 Task: Look for products that are on sale.
Action: Mouse moved to (25, 87)
Screenshot: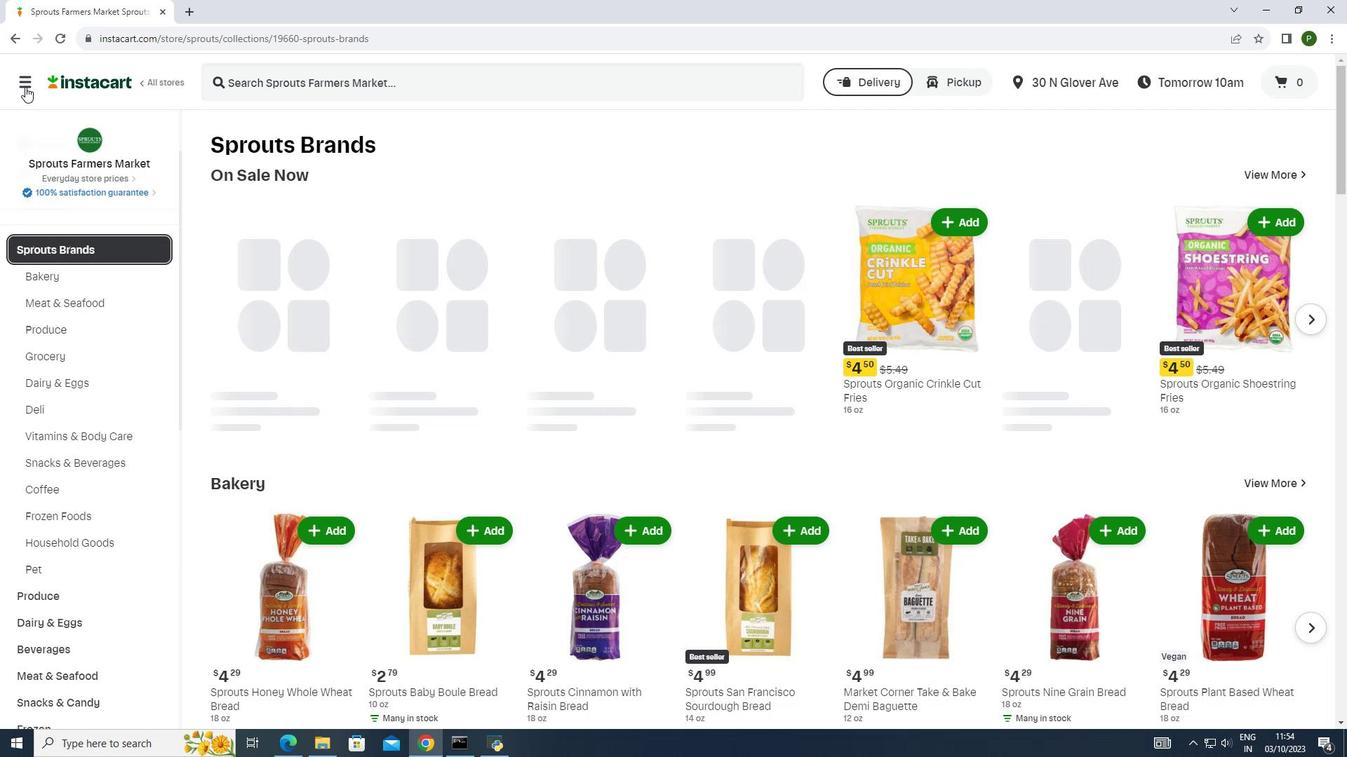 
Action: Mouse pressed left at (25, 87)
Screenshot: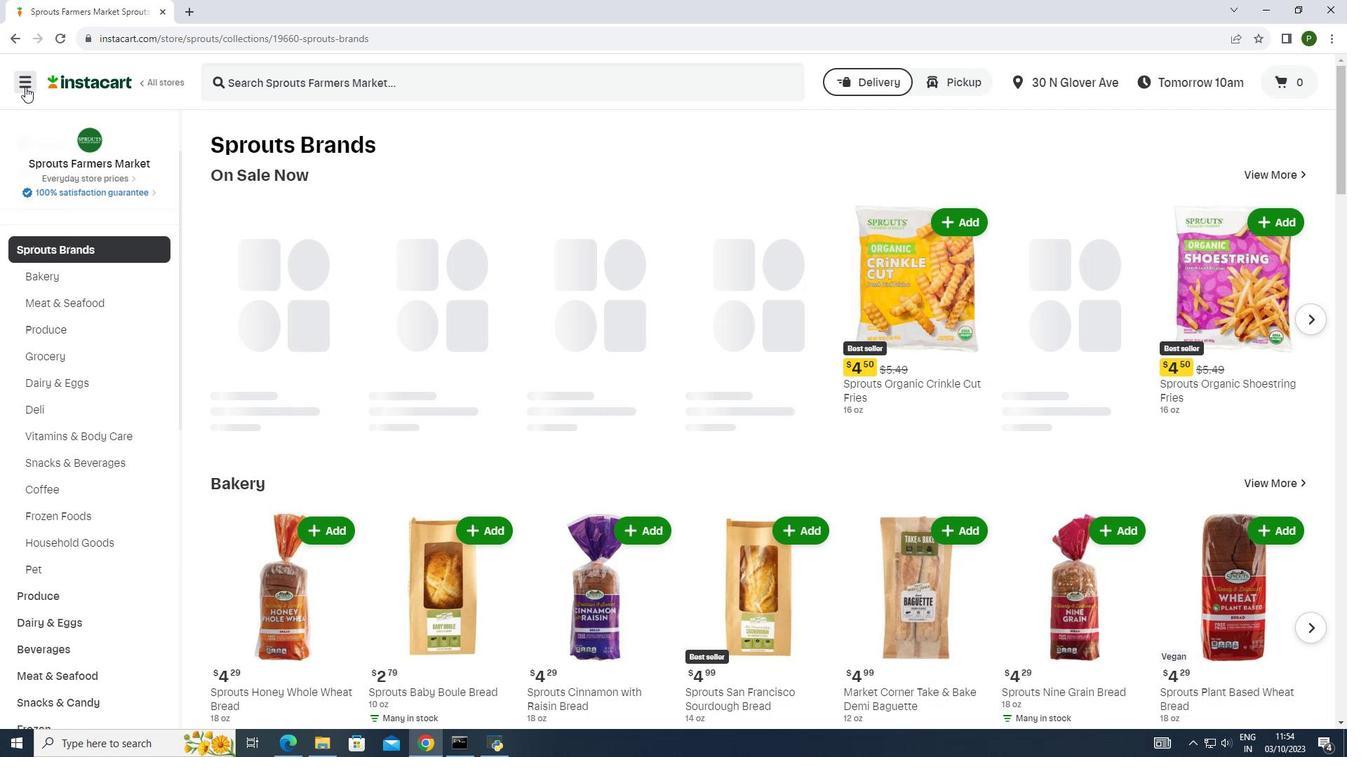 
Action: Mouse moved to (58, 361)
Screenshot: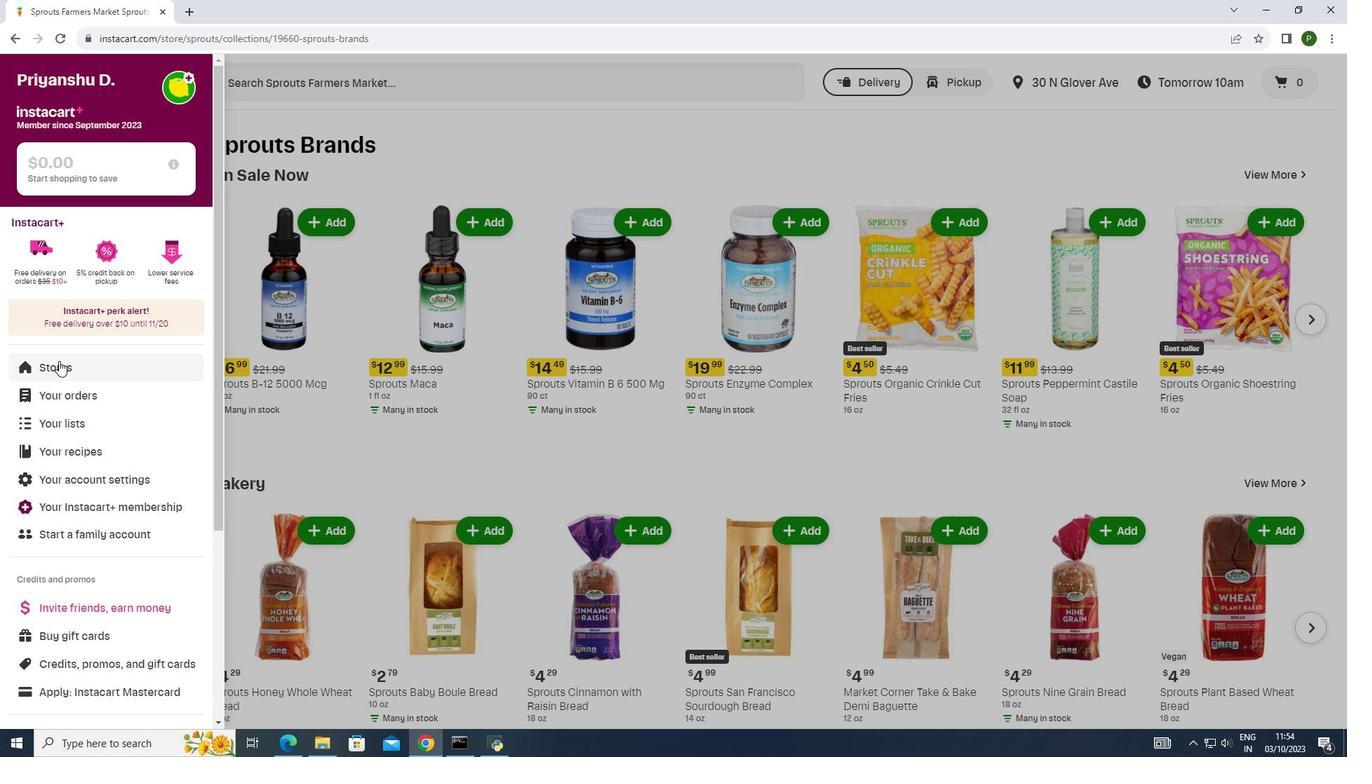 
Action: Mouse pressed left at (58, 361)
Screenshot: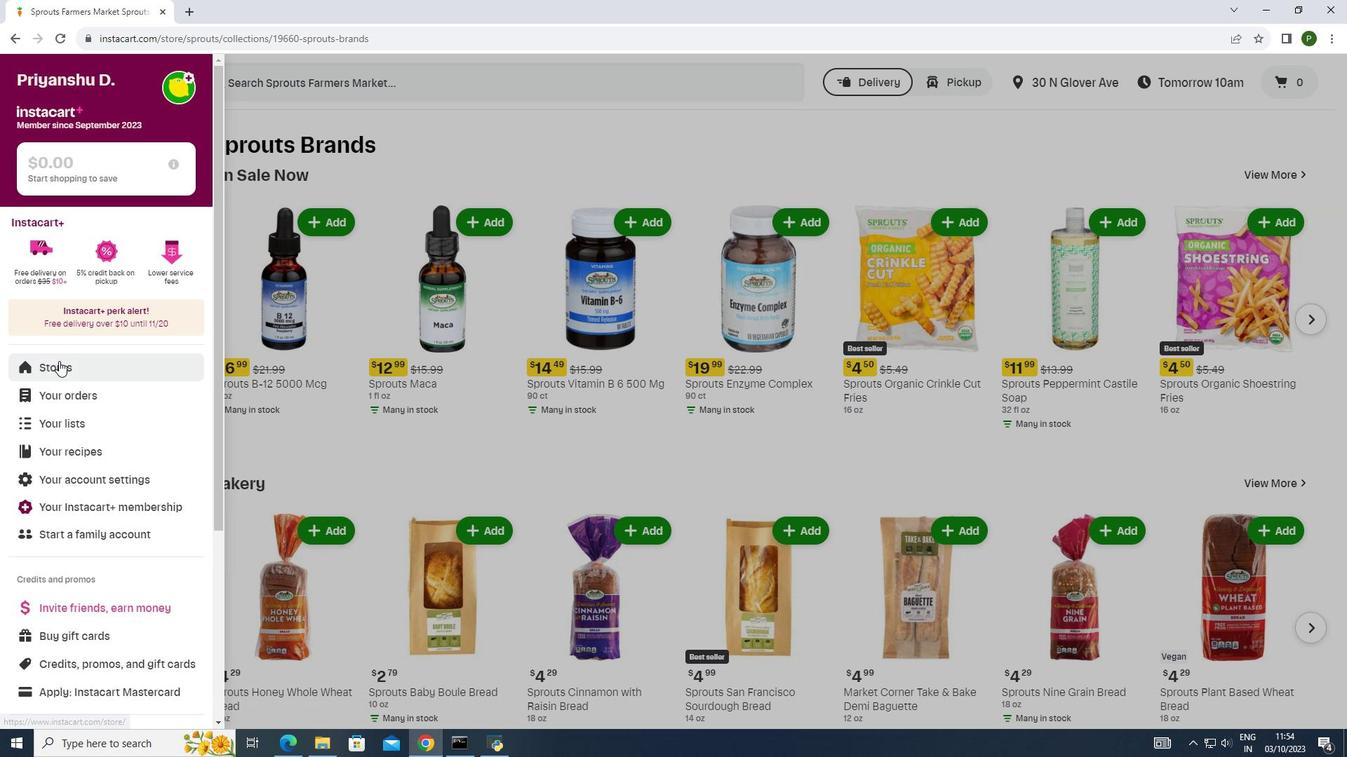 
Action: Mouse moved to (318, 141)
Screenshot: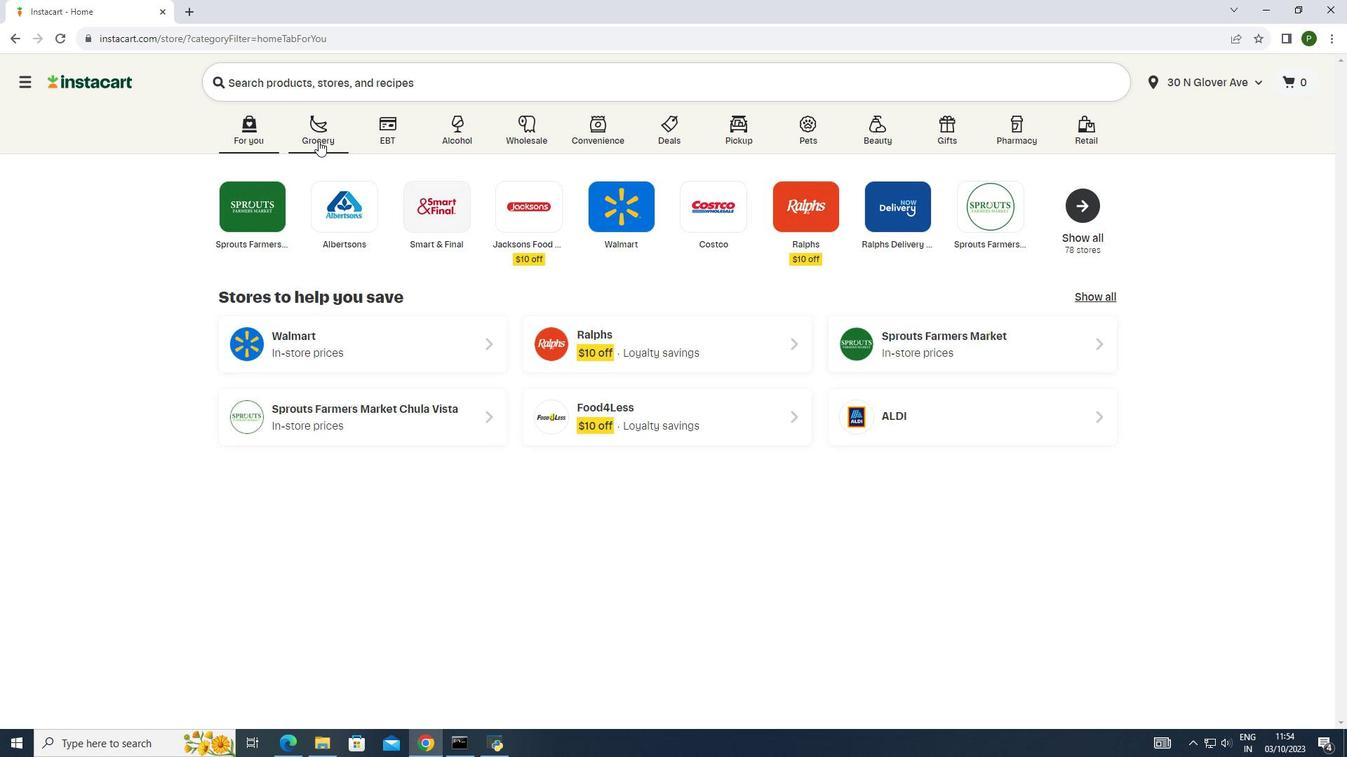 
Action: Mouse pressed left at (318, 141)
Screenshot: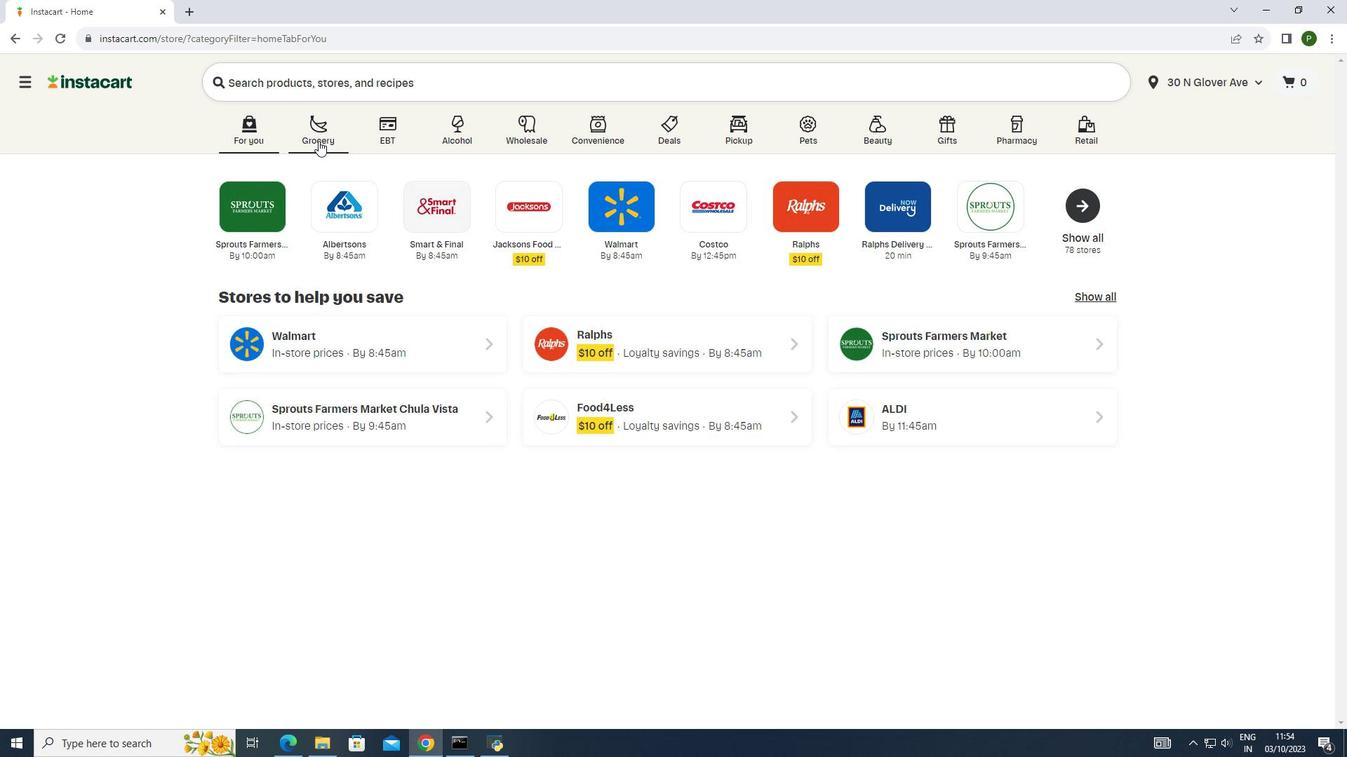 
Action: Mouse moved to (695, 207)
Screenshot: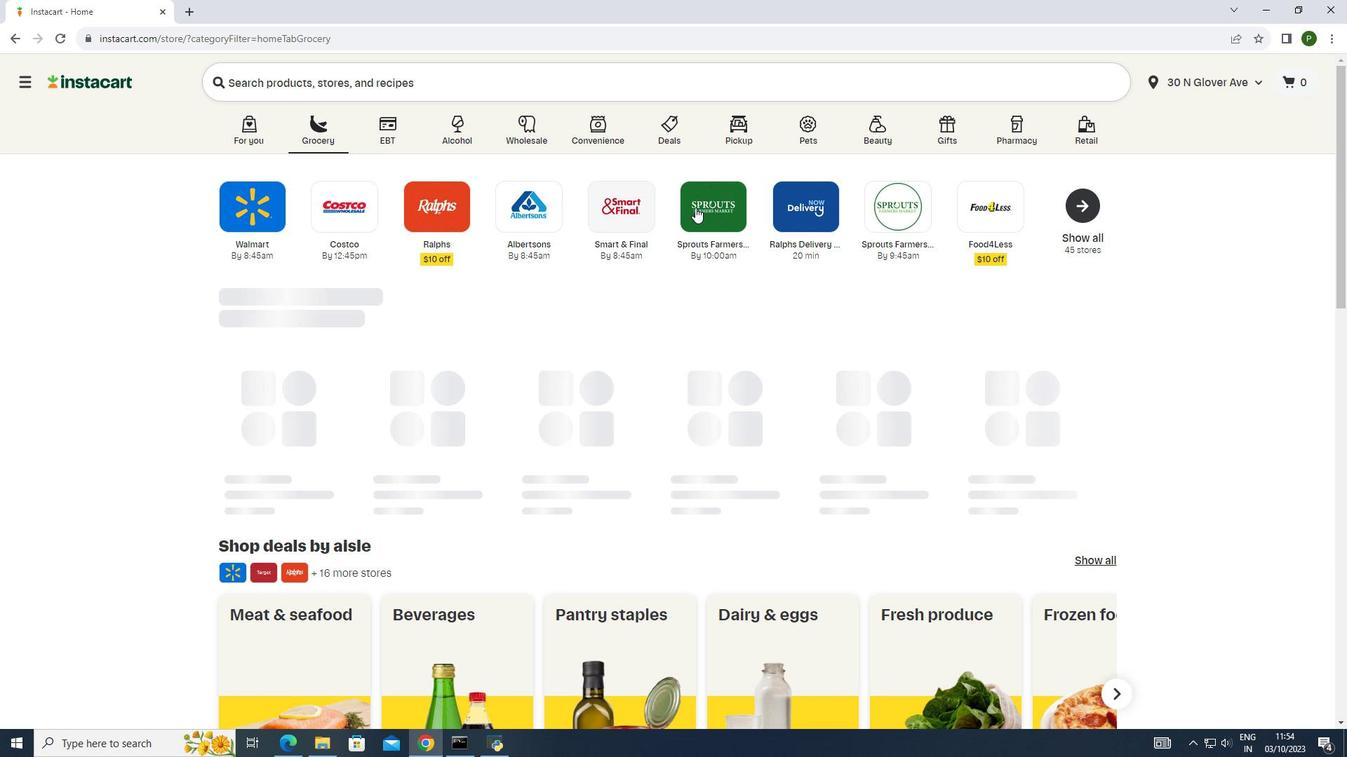 
Action: Mouse pressed left at (695, 207)
Screenshot: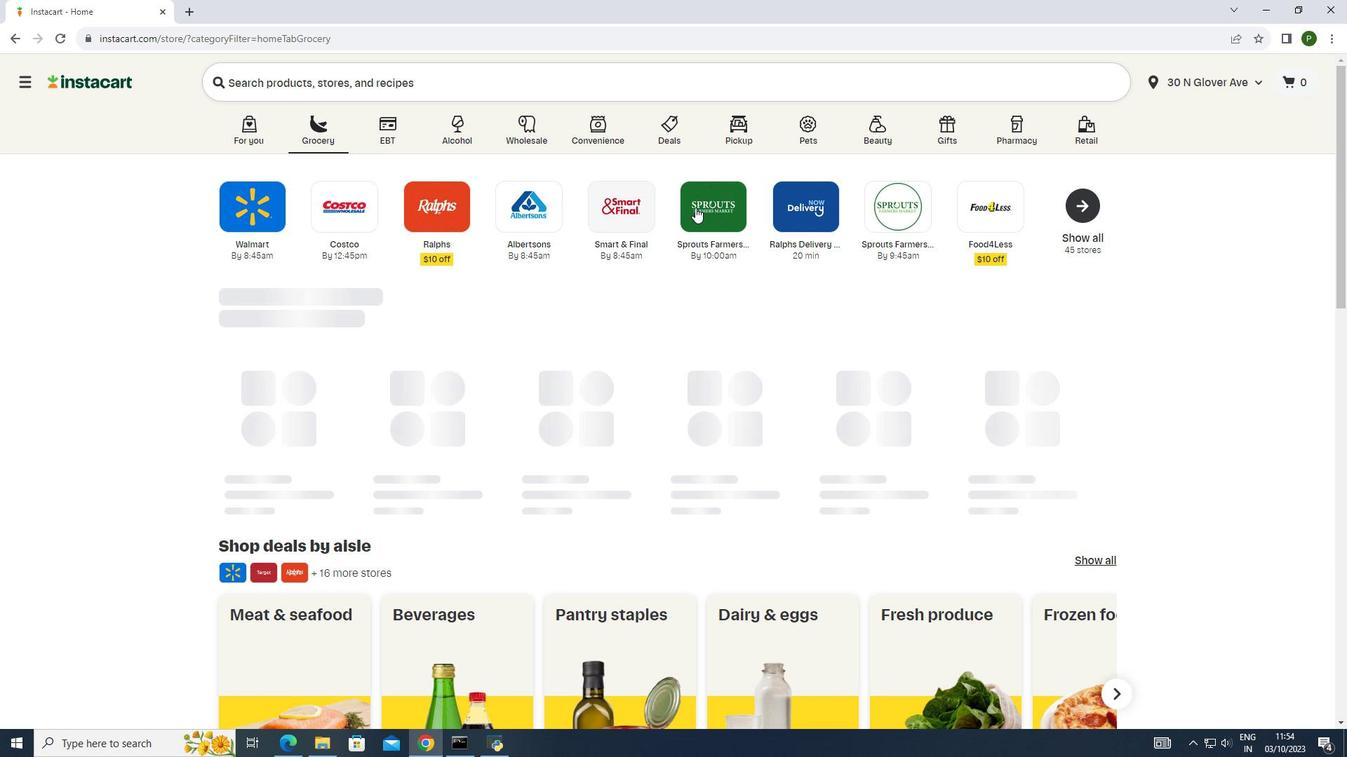 
Action: Mouse moved to (95, 380)
Screenshot: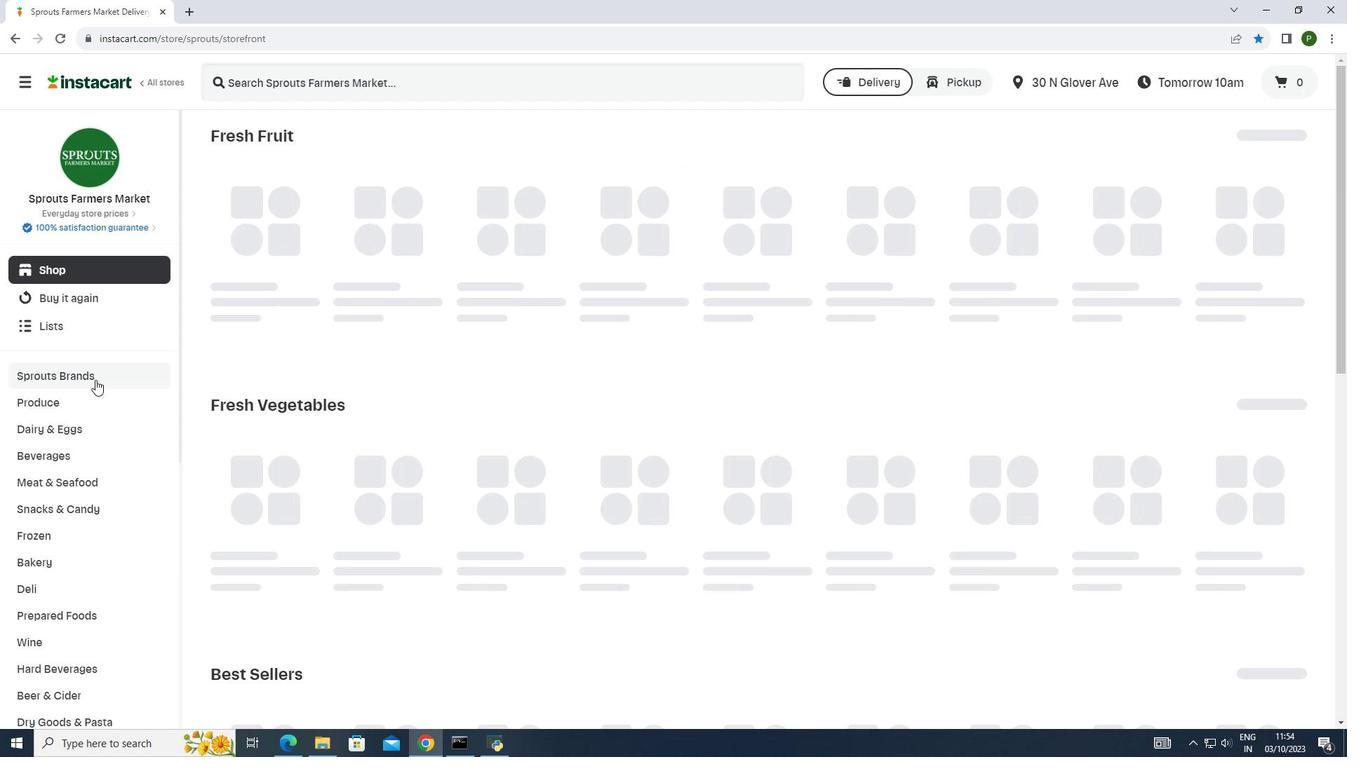 
Action: Mouse pressed left at (95, 380)
Screenshot: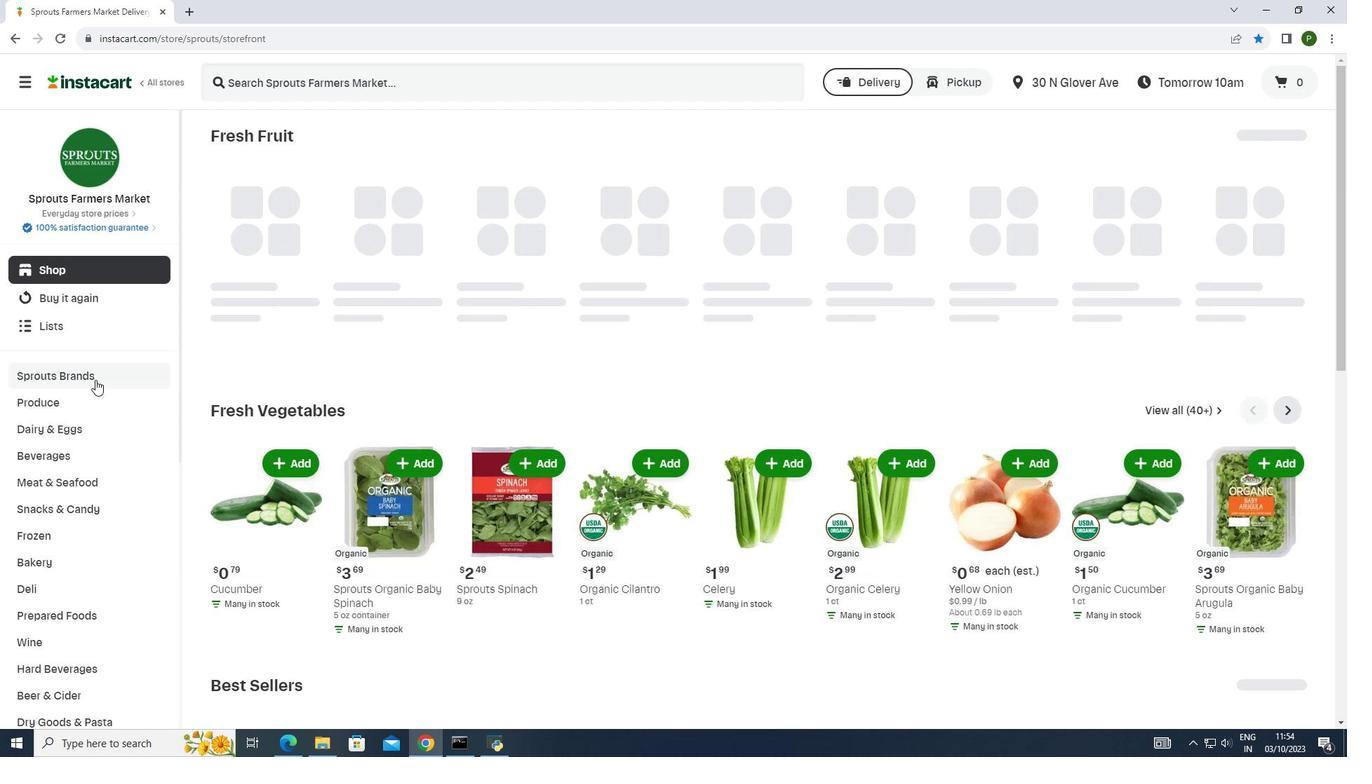 
Action: Mouse moved to (79, 482)
Screenshot: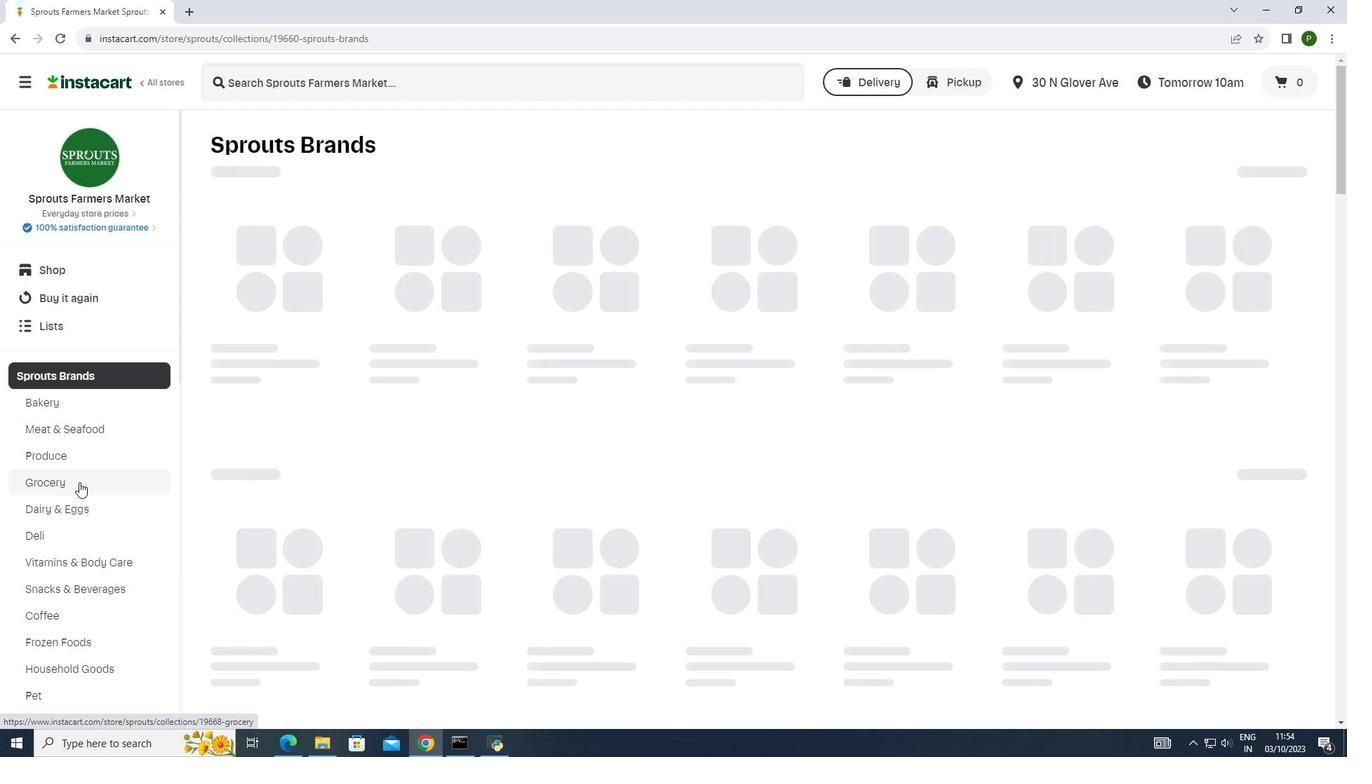 
Action: Mouse pressed left at (79, 482)
Screenshot: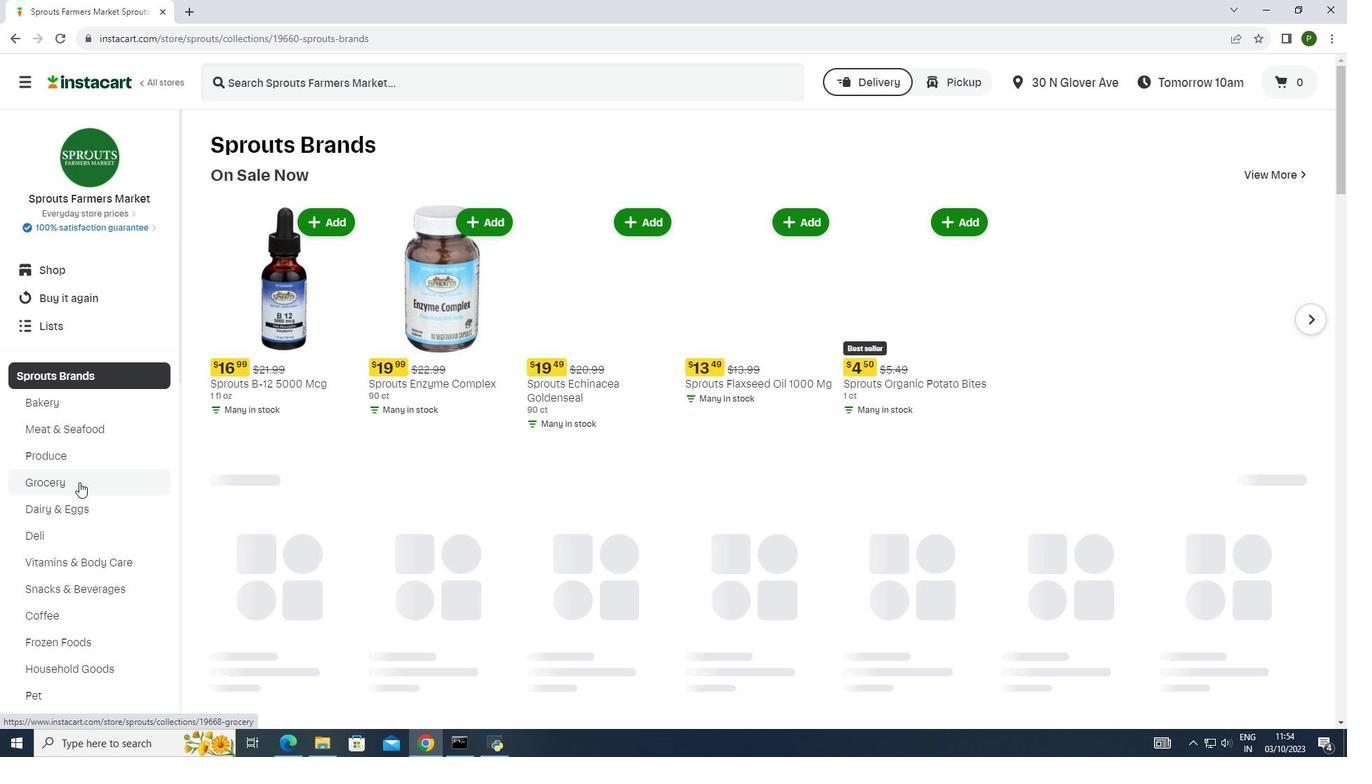 
Action: Mouse moved to (321, 179)
Screenshot: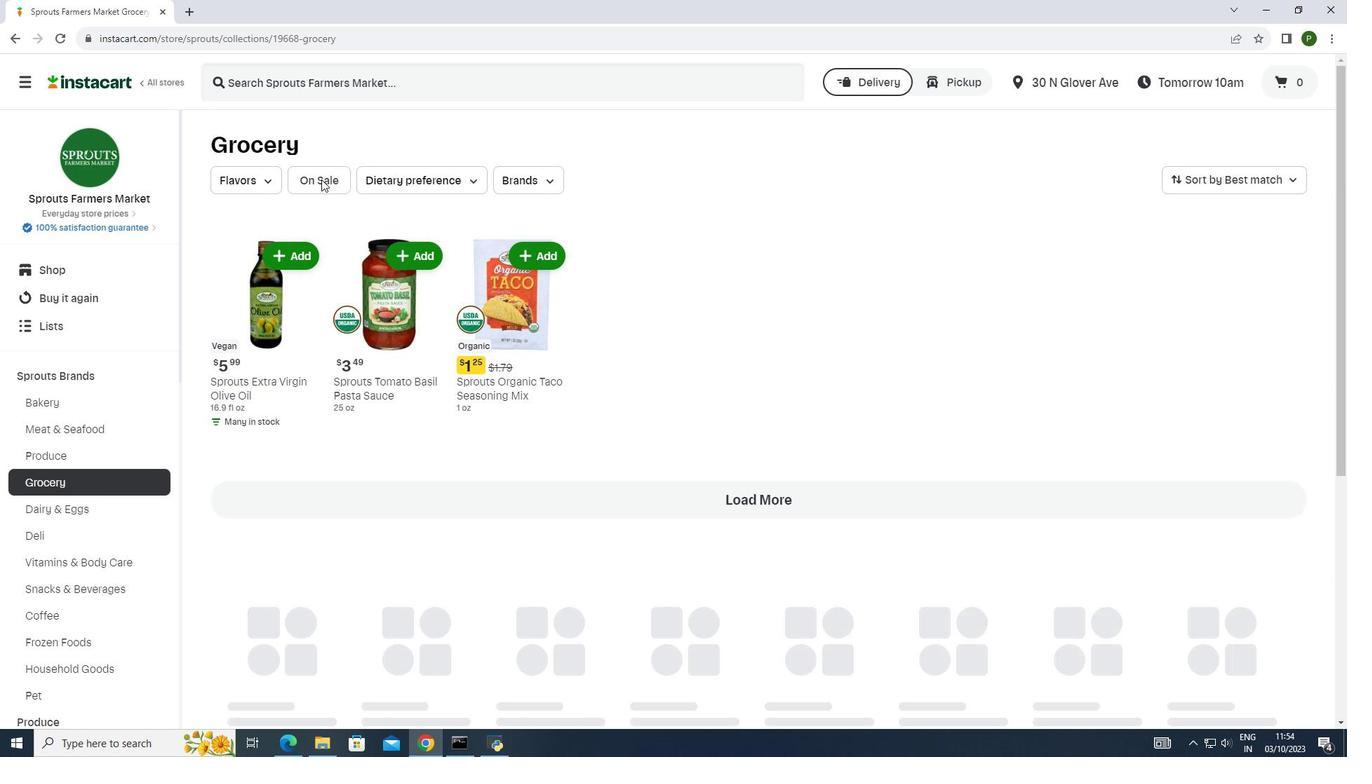
Action: Mouse pressed left at (321, 179)
Screenshot: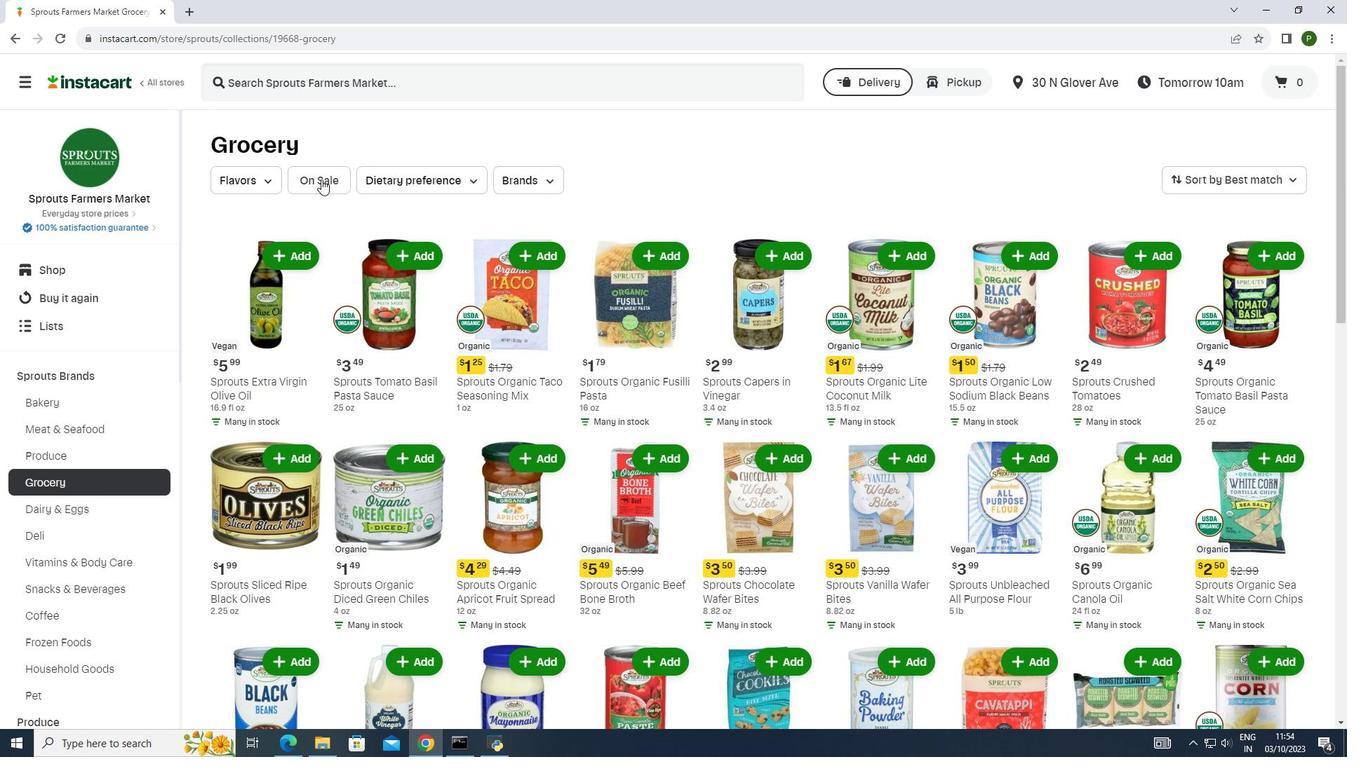 
